 Task: Create a section Expedition and in the section, add a milestone Network Segmentation in the project ArrowSprint
Action: Mouse moved to (592, 428)
Screenshot: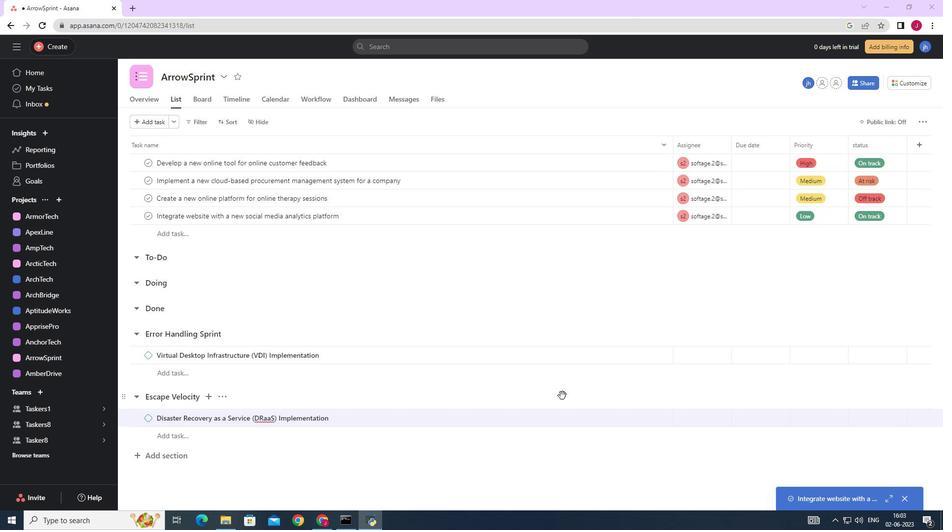 
Action: Mouse scrolled (592, 427) with delta (0, 0)
Screenshot: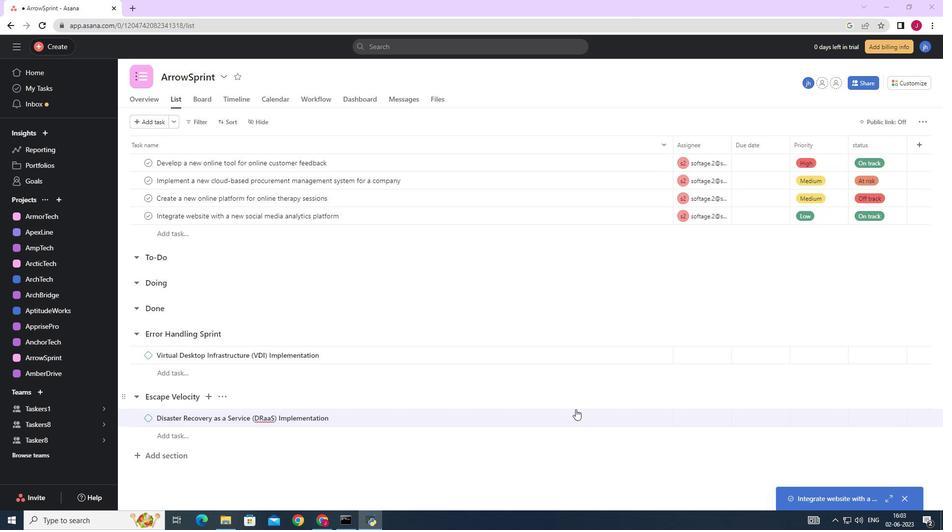 
Action: Mouse moved to (591, 429)
Screenshot: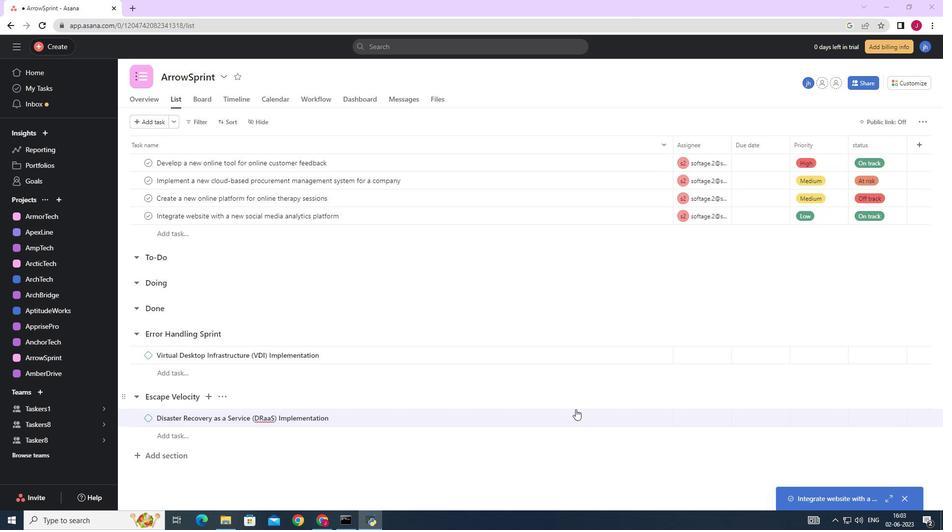 
Action: Mouse scrolled (591, 428) with delta (0, 0)
Screenshot: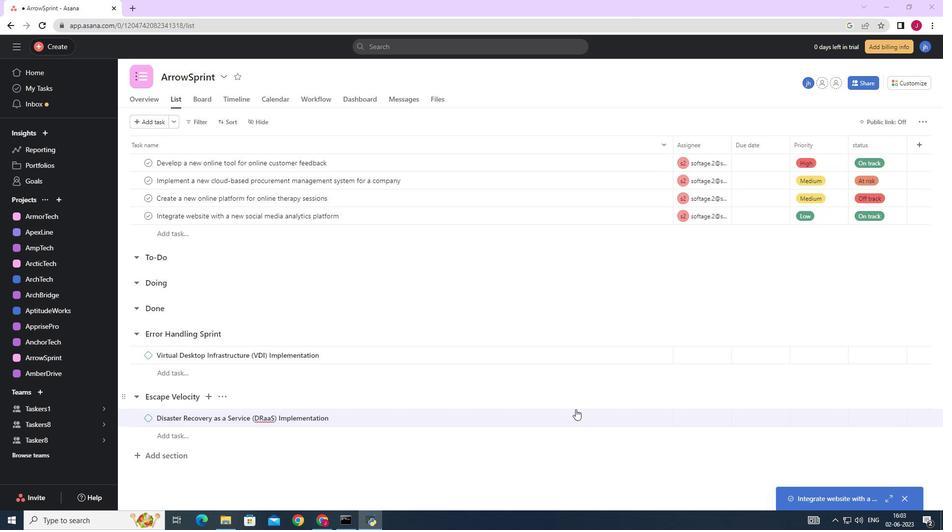 
Action: Mouse moved to (591, 429)
Screenshot: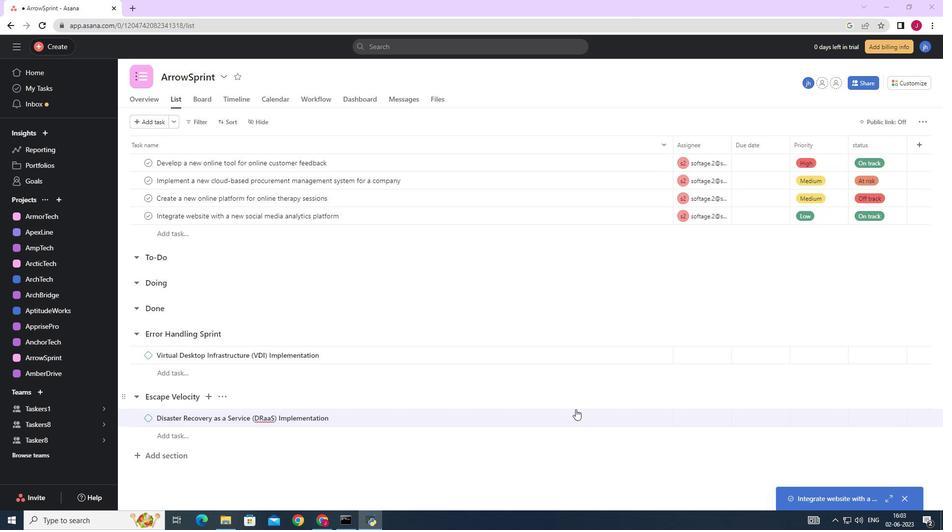 
Action: Mouse scrolled (591, 429) with delta (0, 0)
Screenshot: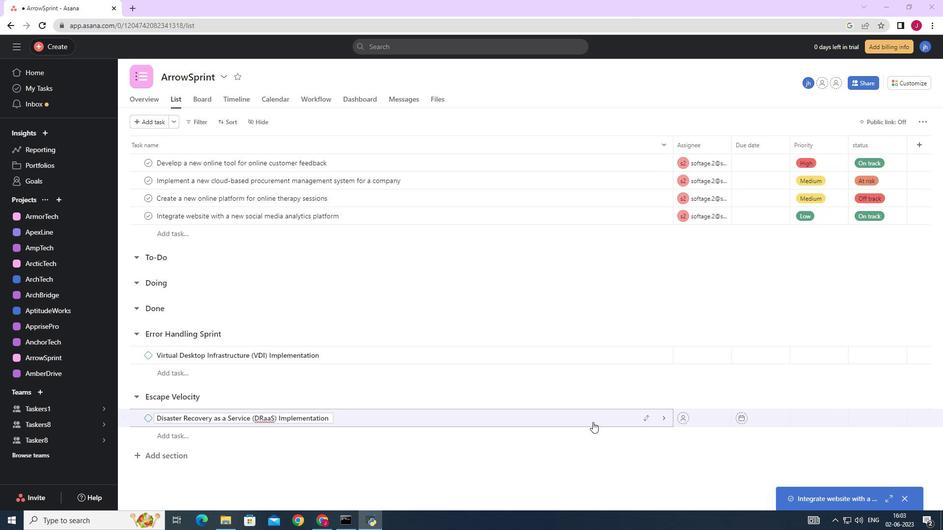 
Action: Mouse moved to (590, 430)
Screenshot: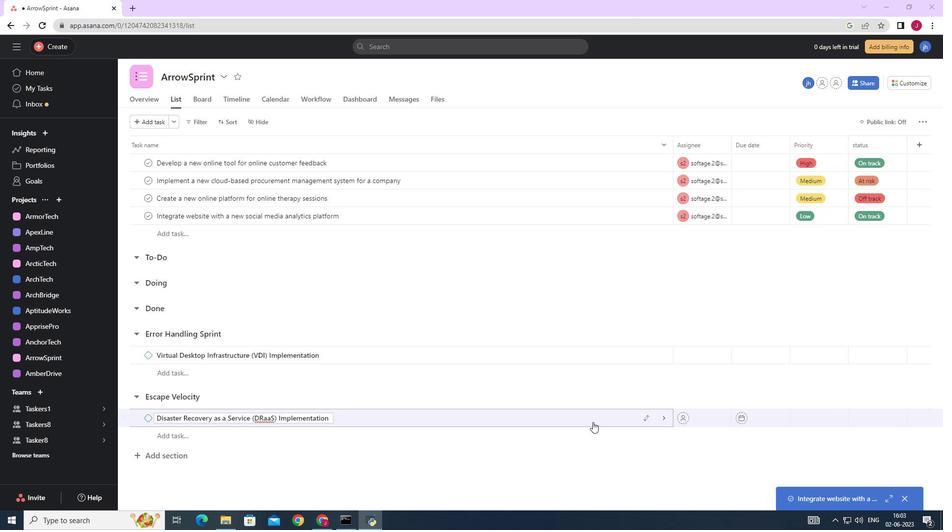 
Action: Mouse scrolled (591, 429) with delta (0, 0)
Screenshot: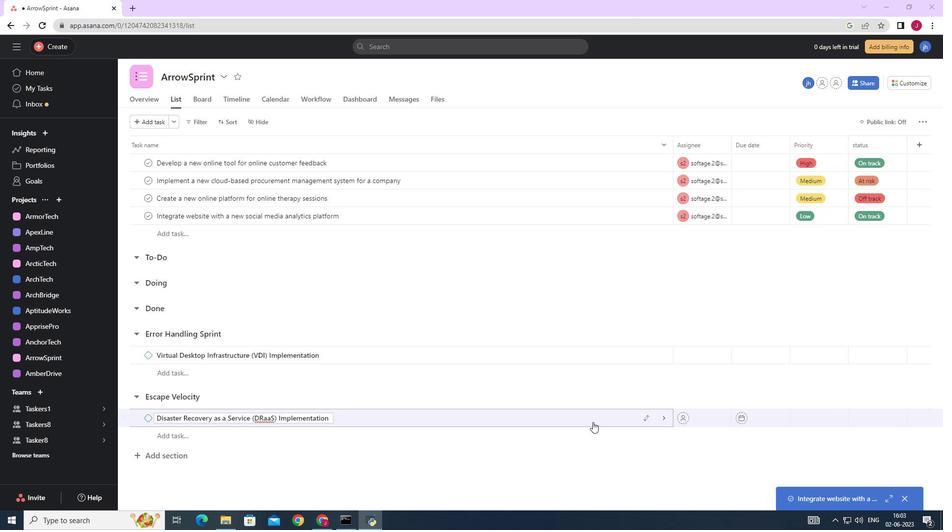 
Action: Mouse moved to (162, 454)
Screenshot: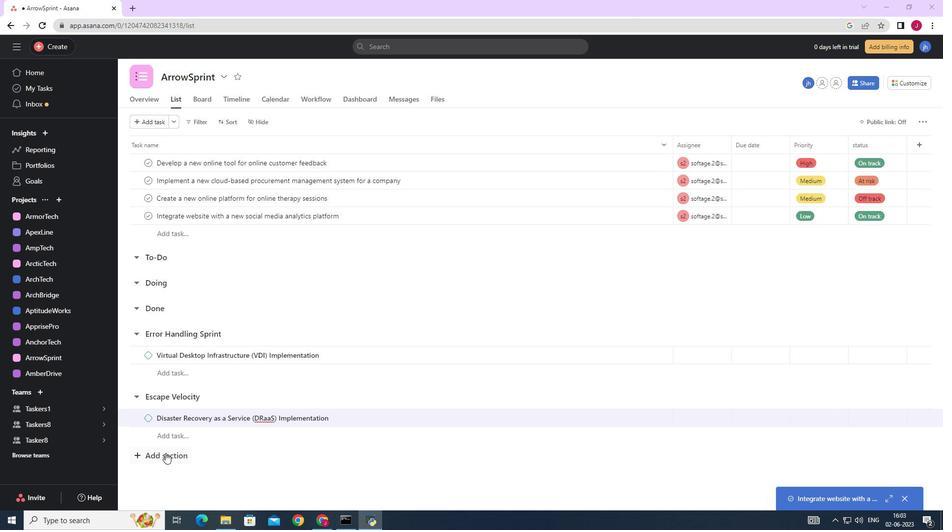 
Action: Mouse pressed left at (162, 454)
Screenshot: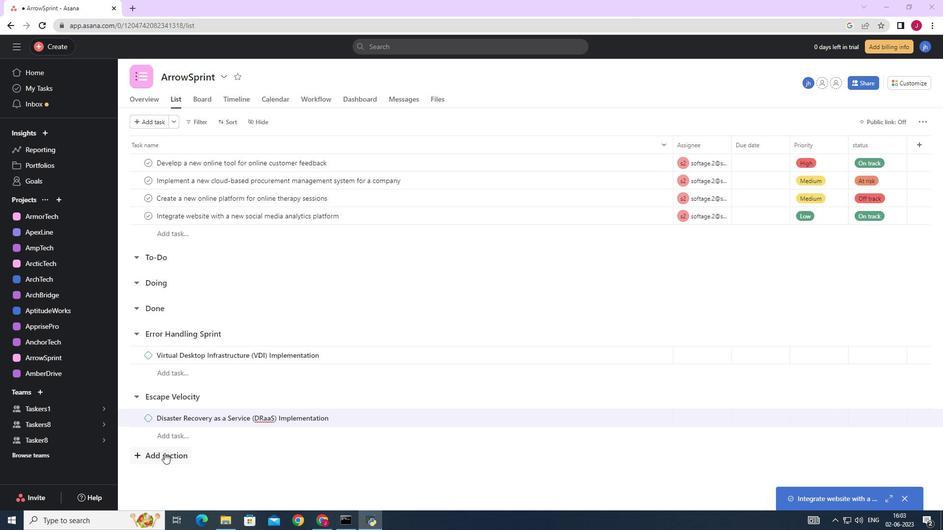 
Action: Mouse moved to (163, 454)
Screenshot: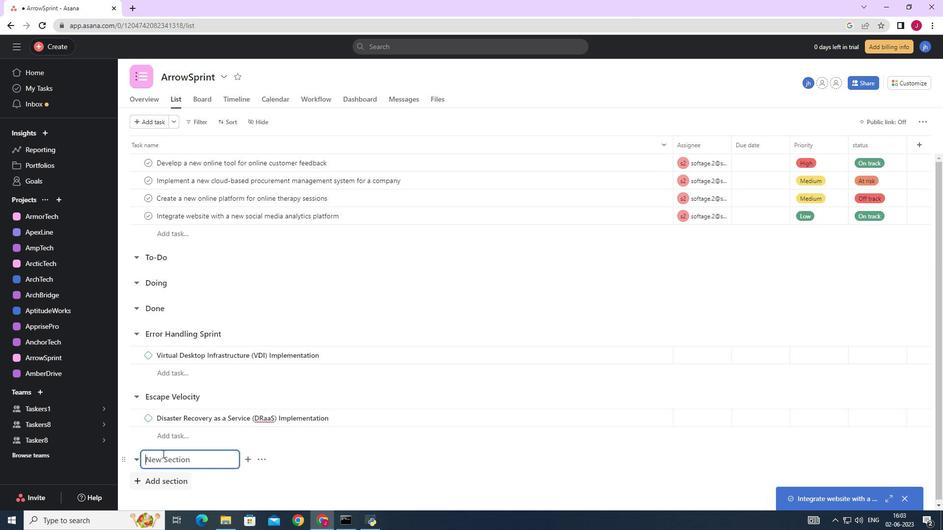 
Action: Key pressed <Key.caps_lock>E<Key.caps_lock>xpedition<Key.space><Key.enter><Key.caps_lock>N<Key.caps_lock>etwork<Key.space><Key.caps_lock>S<Key.caps_lock>egmentation
Screenshot: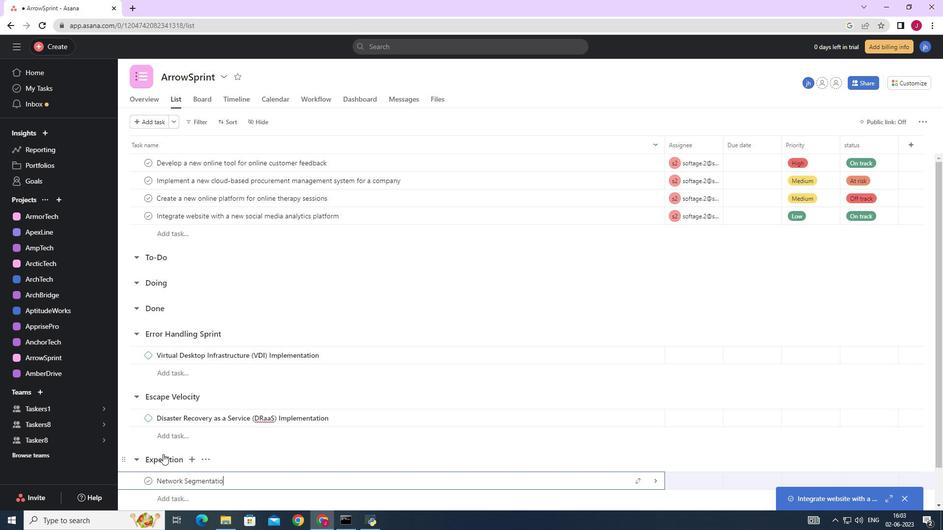 
Action: Mouse moved to (656, 484)
Screenshot: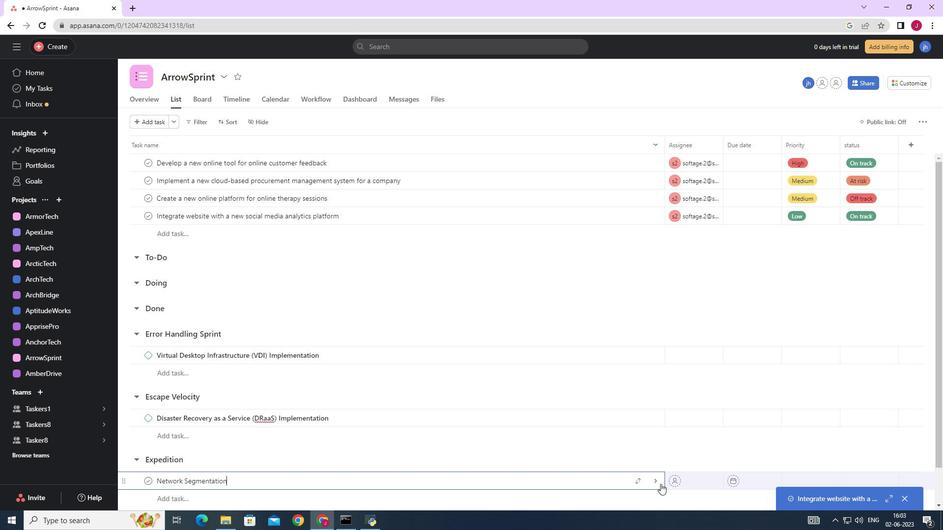 
Action: Mouse pressed left at (656, 484)
Screenshot: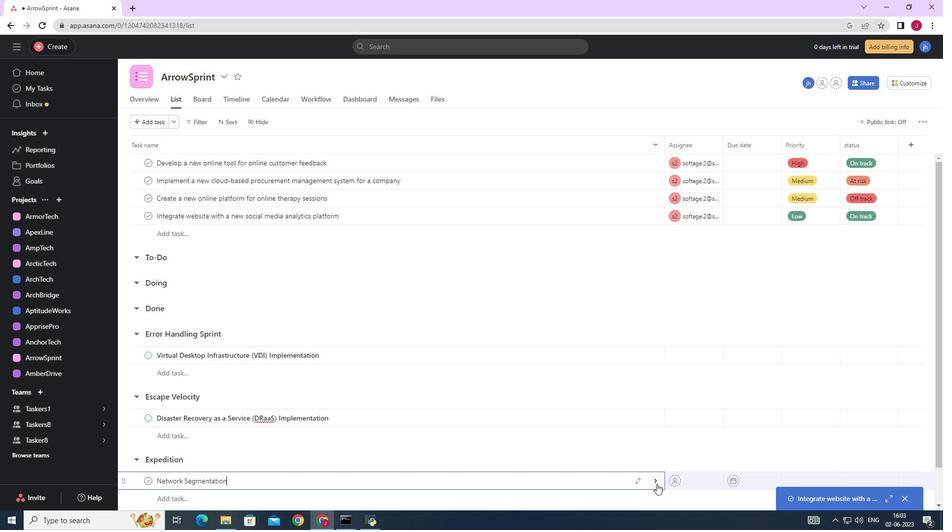 
Action: Mouse moved to (907, 125)
Screenshot: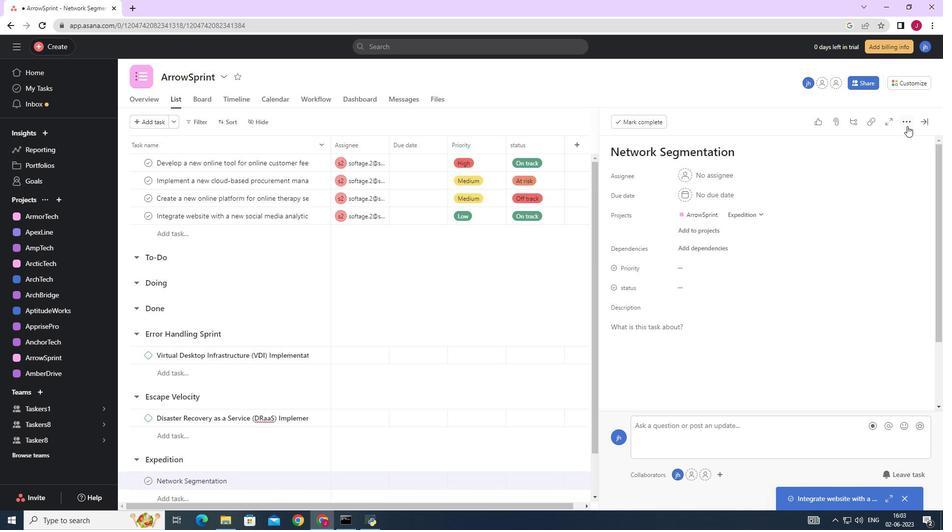 
Action: Mouse pressed left at (907, 125)
Screenshot: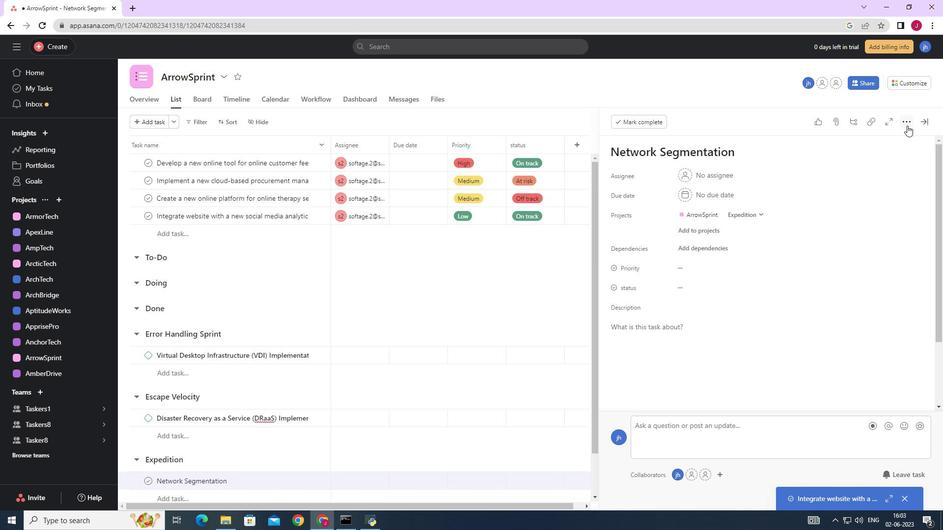 
Action: Mouse moved to (835, 157)
Screenshot: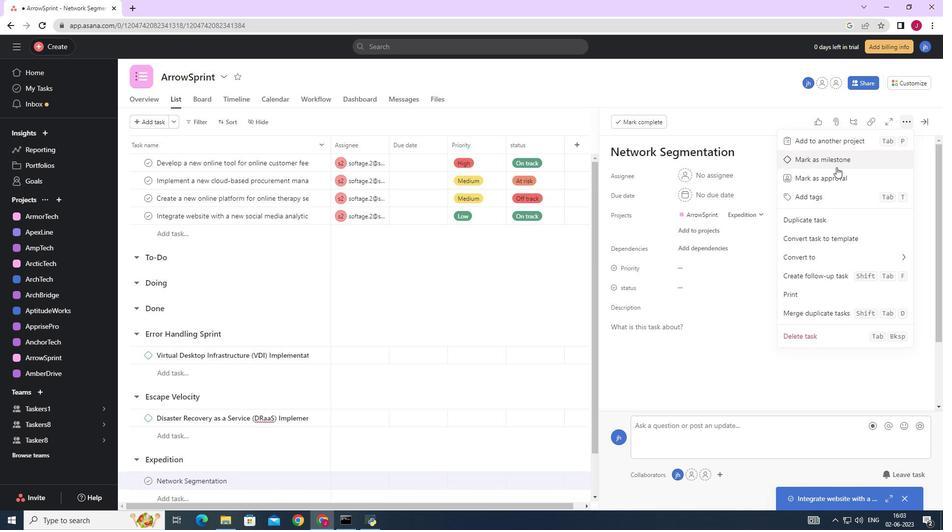 
Action: Mouse pressed left at (835, 157)
Screenshot: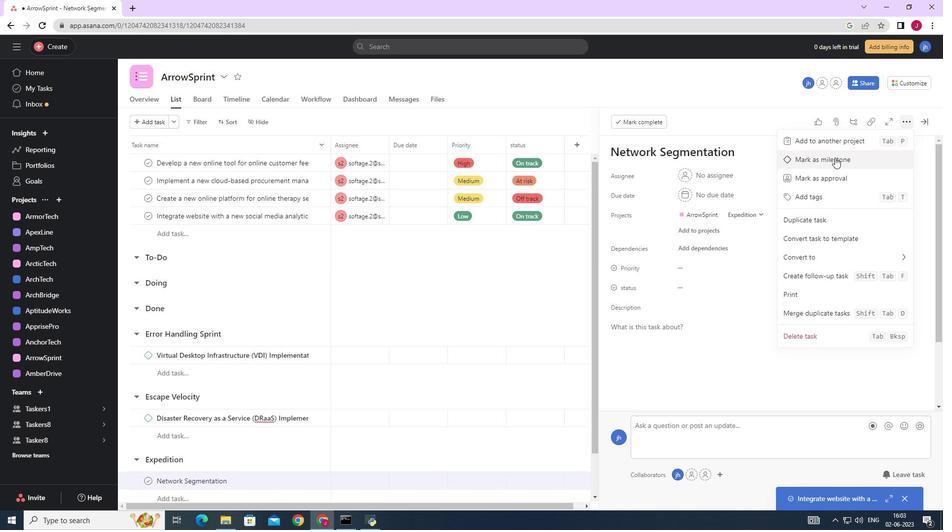 
Action: Mouse moved to (925, 119)
Screenshot: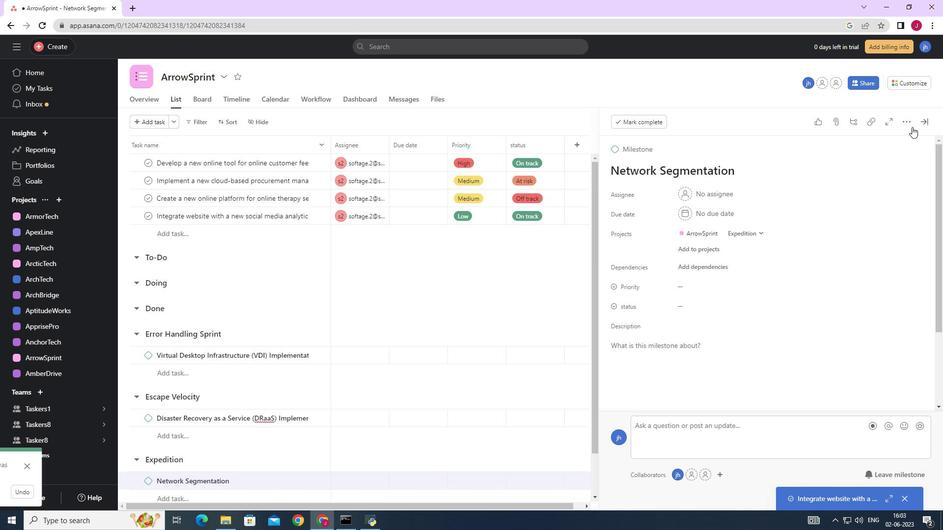 
Action: Mouse pressed left at (925, 119)
Screenshot: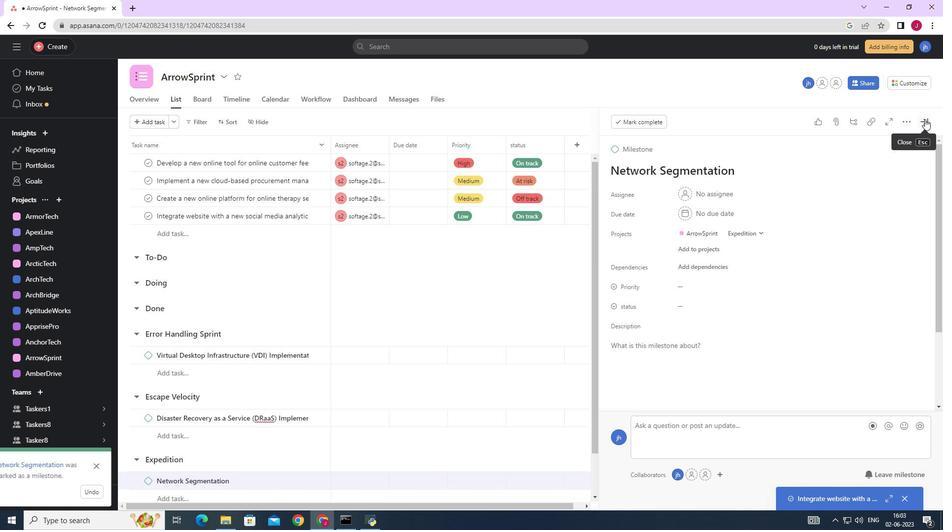 
Action: Mouse moved to (748, 221)
Screenshot: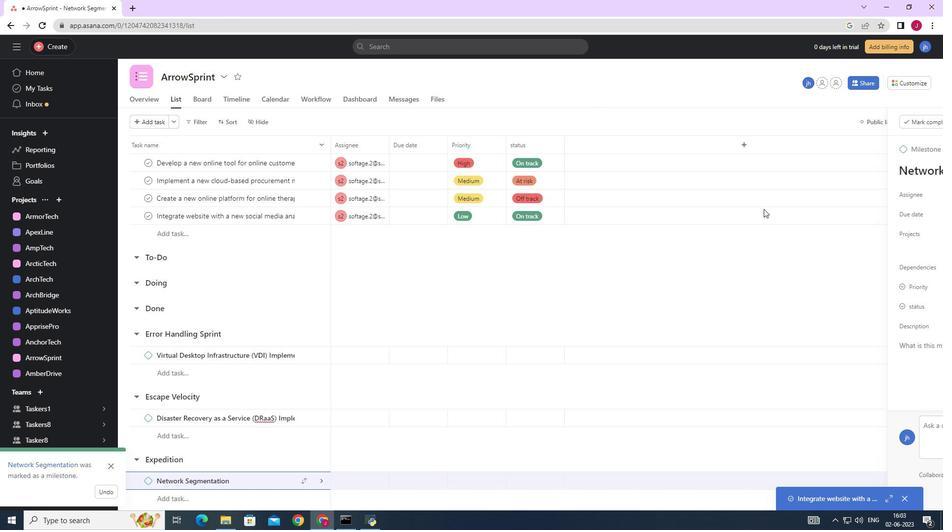 
